 Task: Use the formula "IMTAN" in spreadsheet "Project portfolio".
Action: Mouse moved to (50, 319)
Screenshot: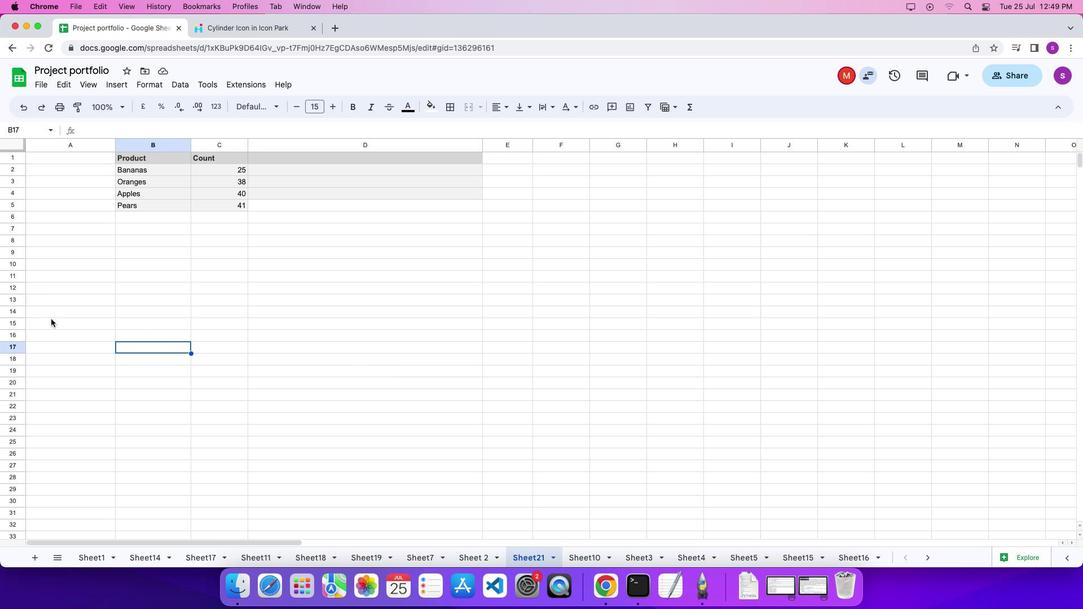 
Action: Mouse pressed left at (50, 319)
Screenshot: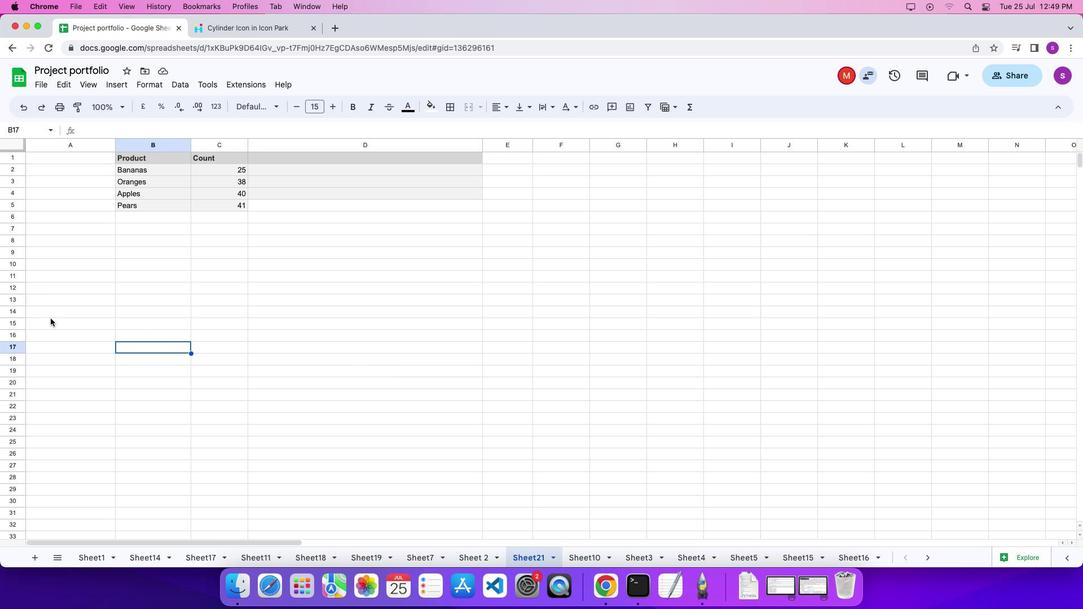 
Action: Mouse moved to (49, 316)
Screenshot: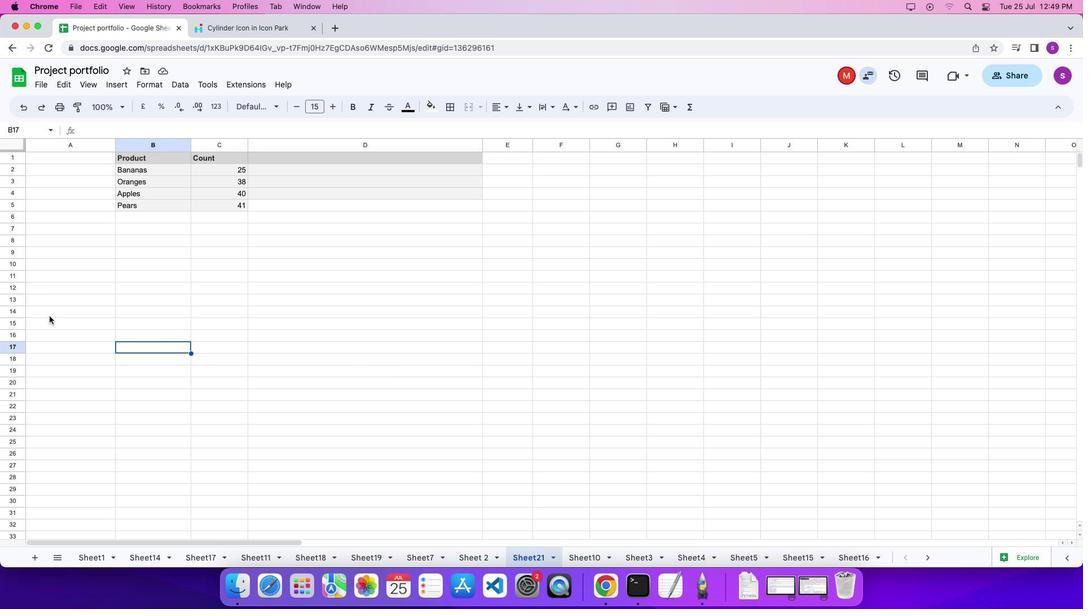 
Action: Mouse pressed left at (49, 316)
Screenshot: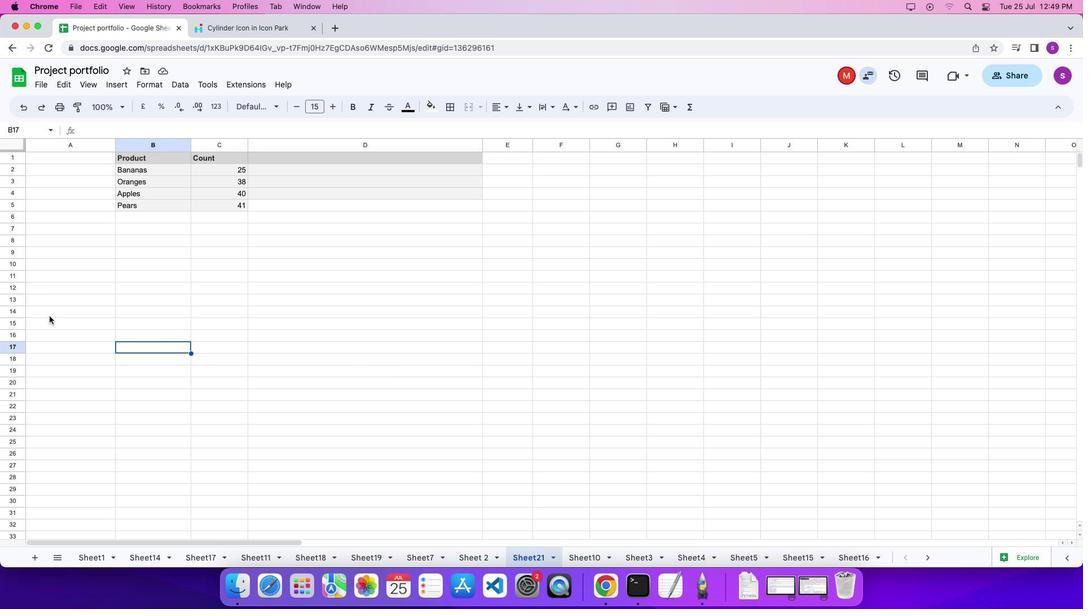 
Action: Mouse moved to (49, 315)
Screenshot: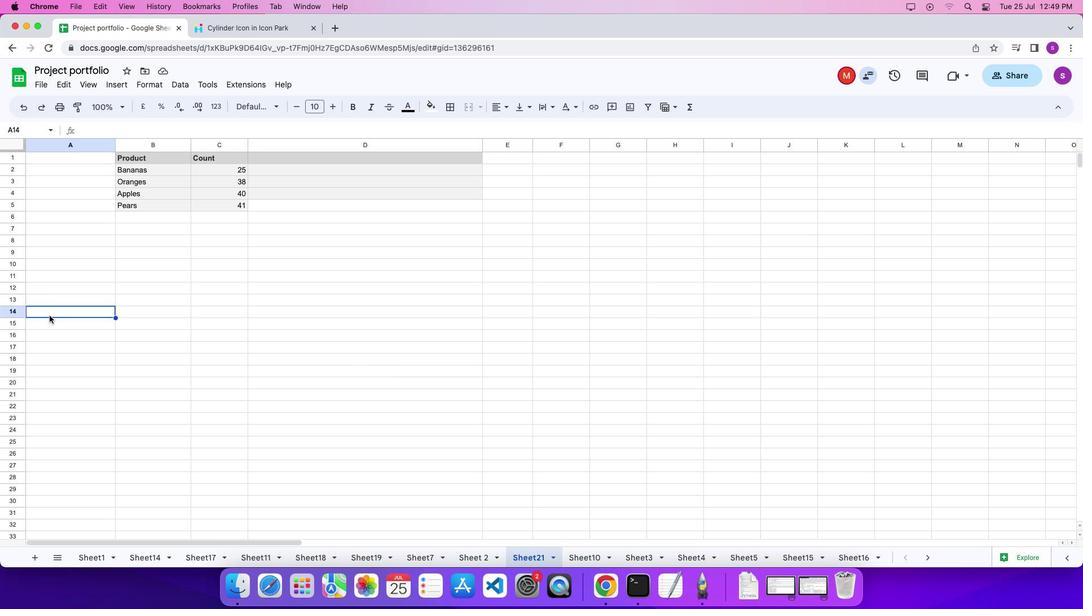 
Action: Key pressed '='
Screenshot: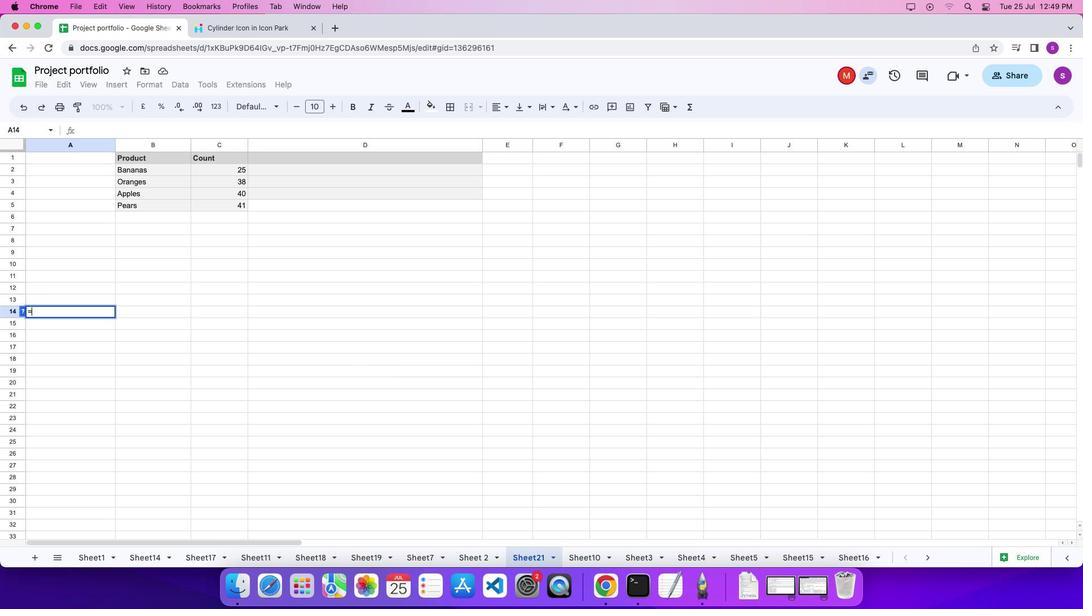 
Action: Mouse moved to (693, 99)
Screenshot: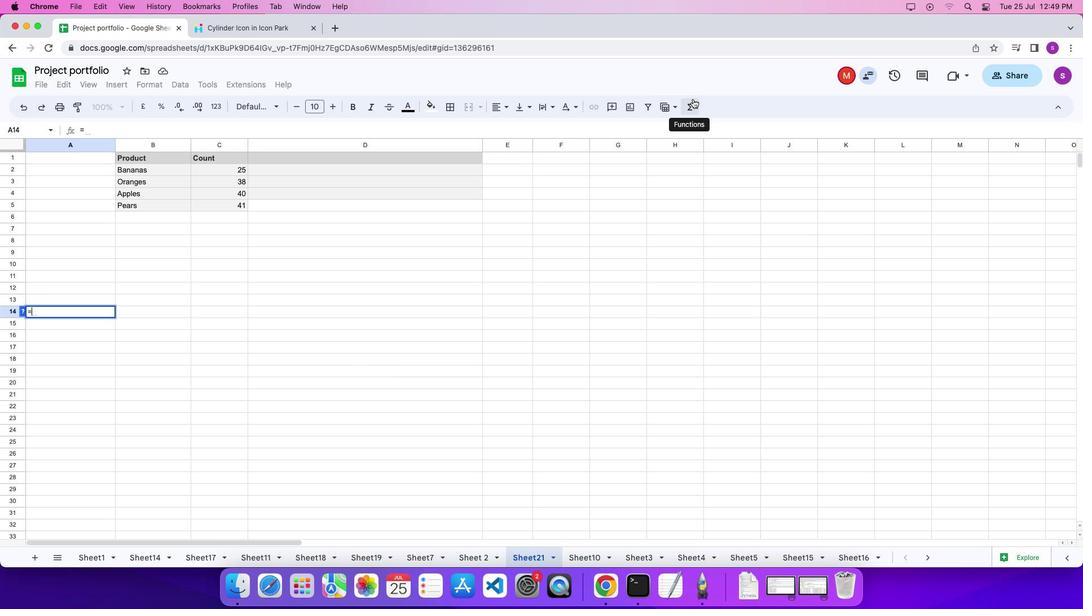 
Action: Mouse pressed left at (693, 99)
Screenshot: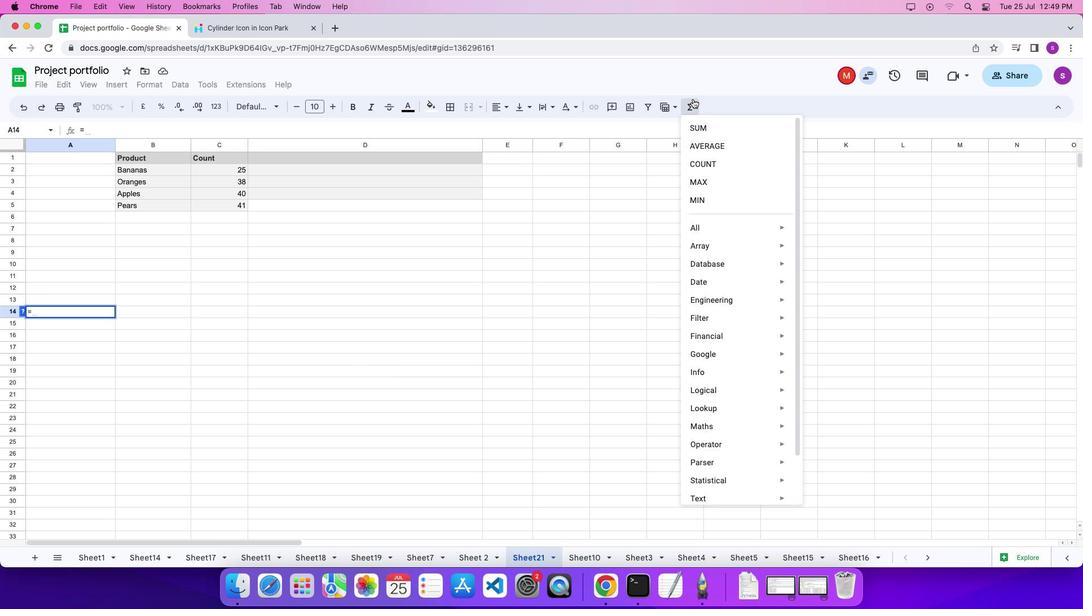 
Action: Mouse moved to (861, 357)
Screenshot: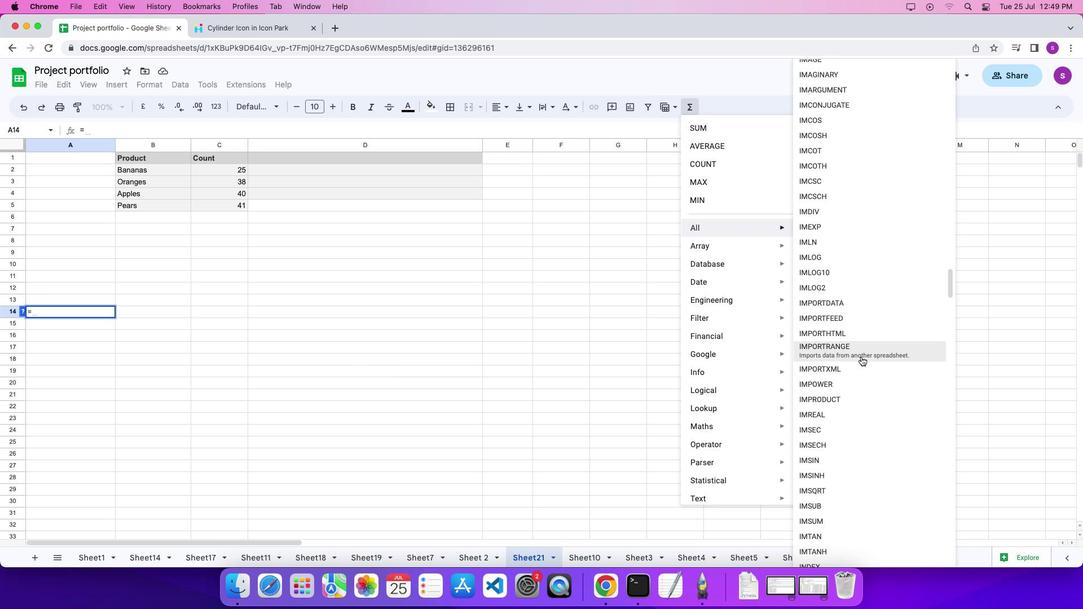 
Action: Mouse scrolled (861, 357) with delta (0, 0)
Screenshot: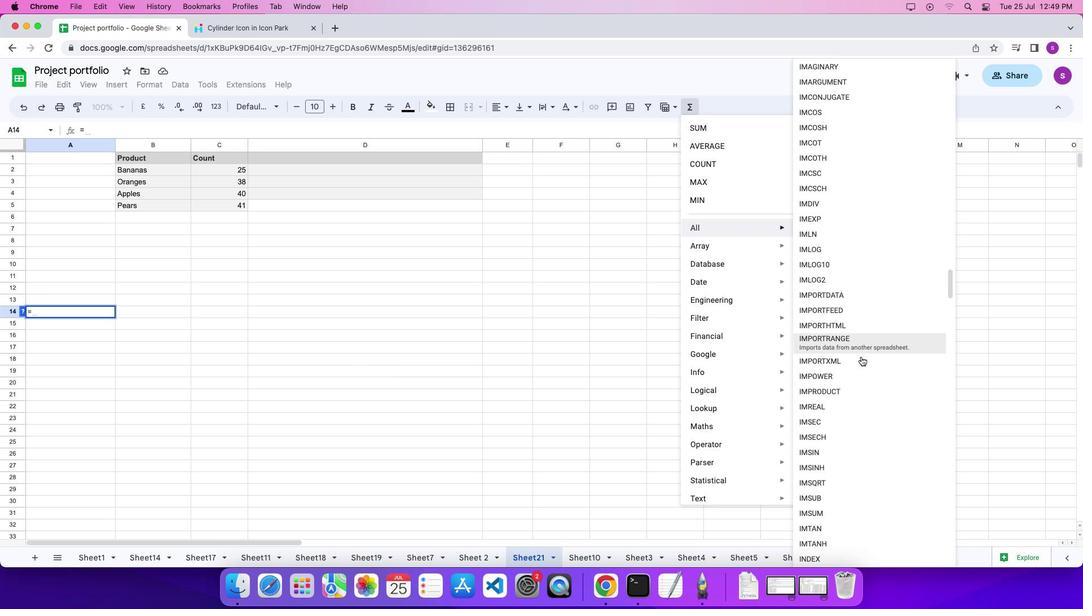 
Action: Mouse scrolled (861, 357) with delta (0, 0)
Screenshot: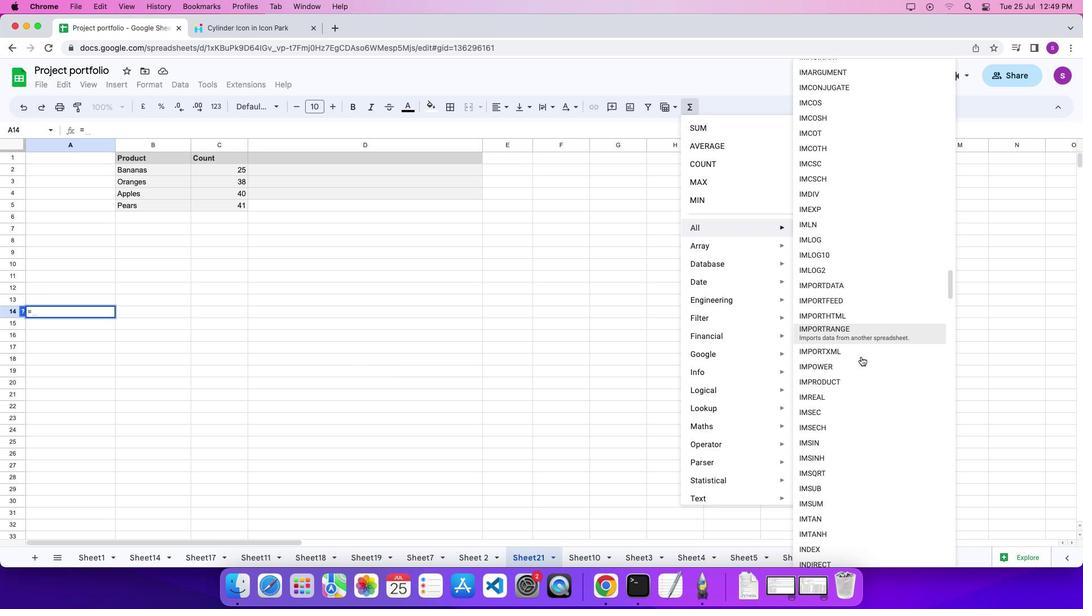 
Action: Mouse scrolled (861, 357) with delta (0, 0)
Screenshot: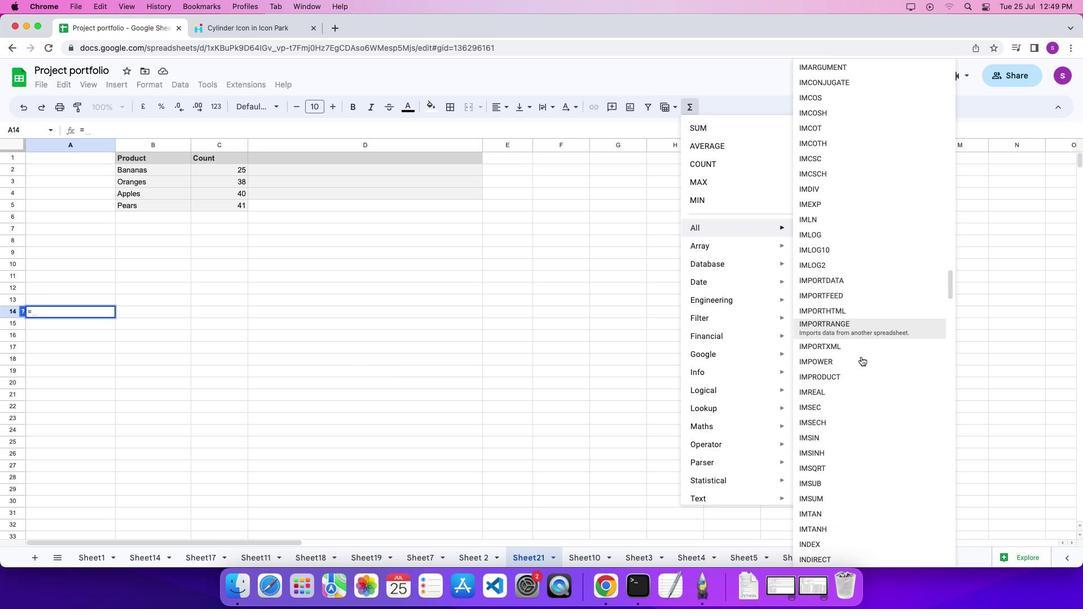 
Action: Mouse moved to (874, 513)
Screenshot: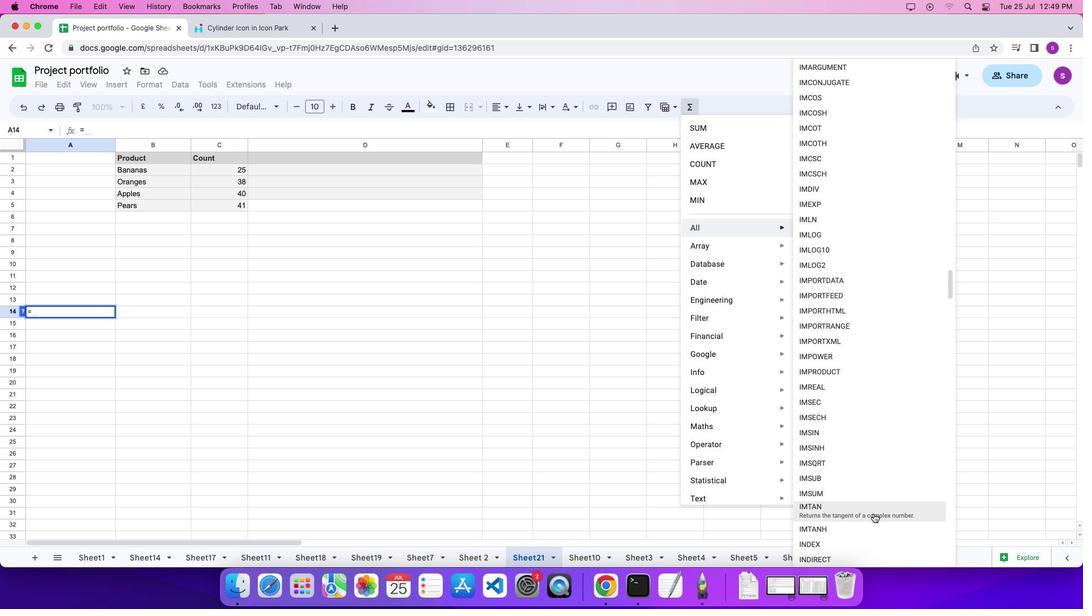 
Action: Mouse pressed left at (874, 513)
Screenshot: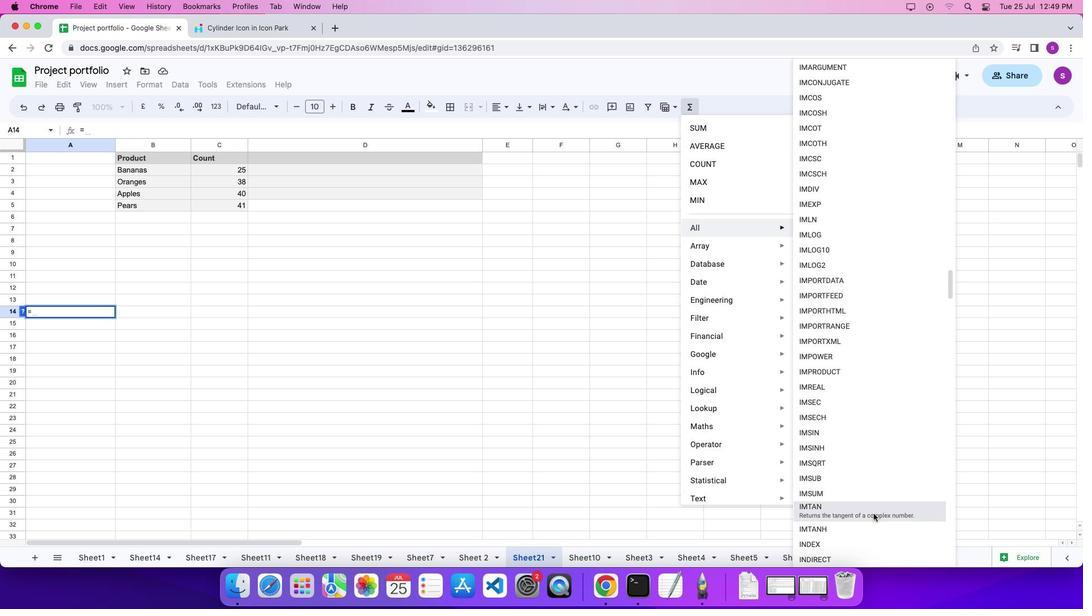 
Action: Mouse moved to (316, 345)
Screenshot: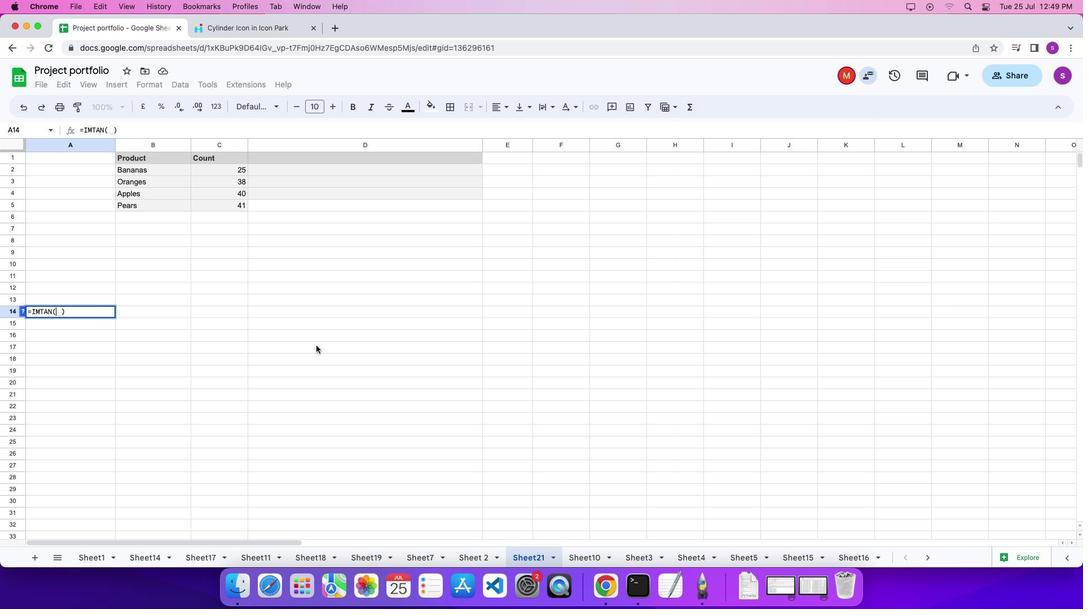 
Action: Key pressed Key.shift_r'"''4''+''3''i'Key.shift_r'"'Key.enter
Screenshot: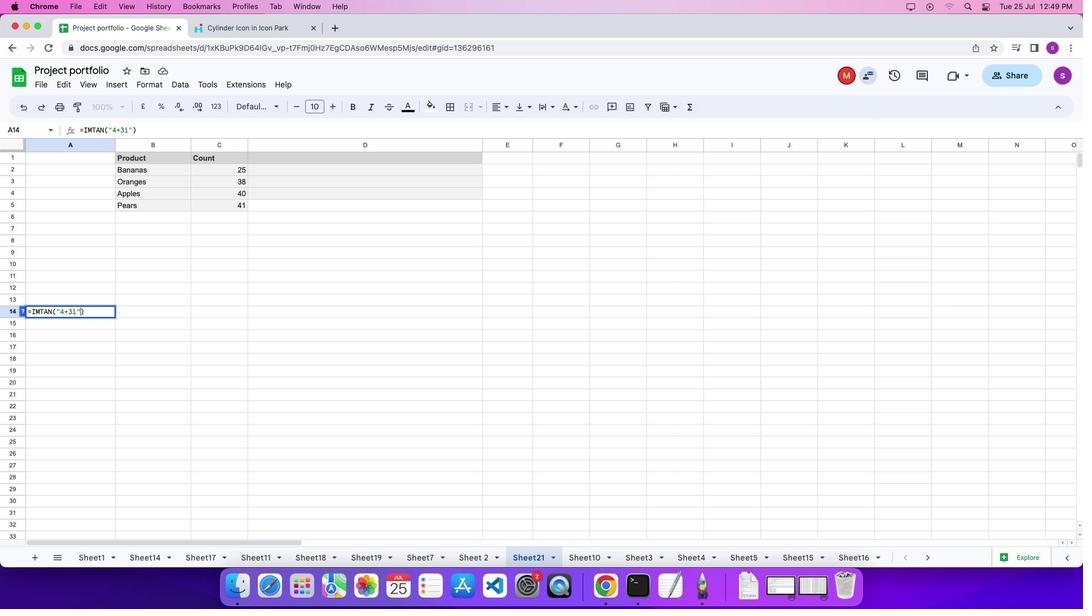 
